 Task: Set the Billing contact to 'contains' while creating a New Invoice.
Action: Mouse moved to (158, 18)
Screenshot: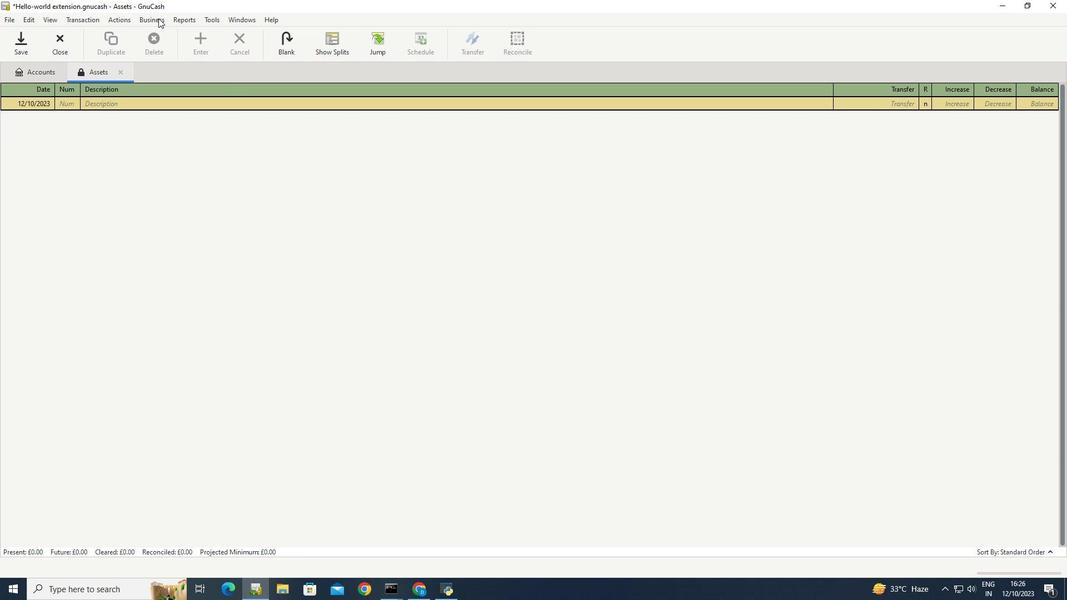 
Action: Mouse pressed left at (158, 18)
Screenshot: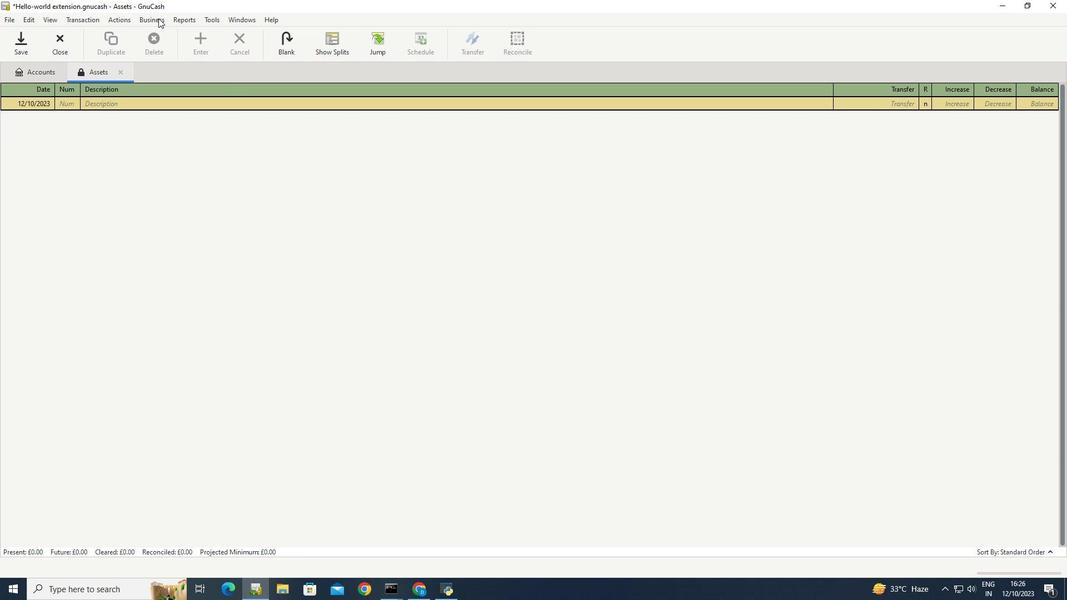 
Action: Mouse moved to (285, 75)
Screenshot: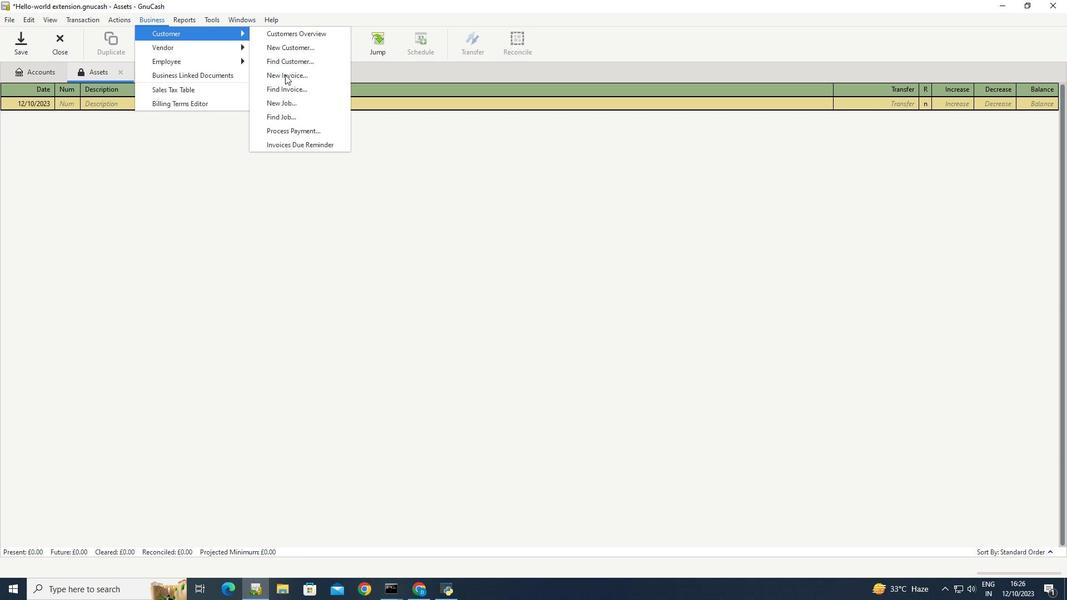 
Action: Mouse pressed left at (285, 75)
Screenshot: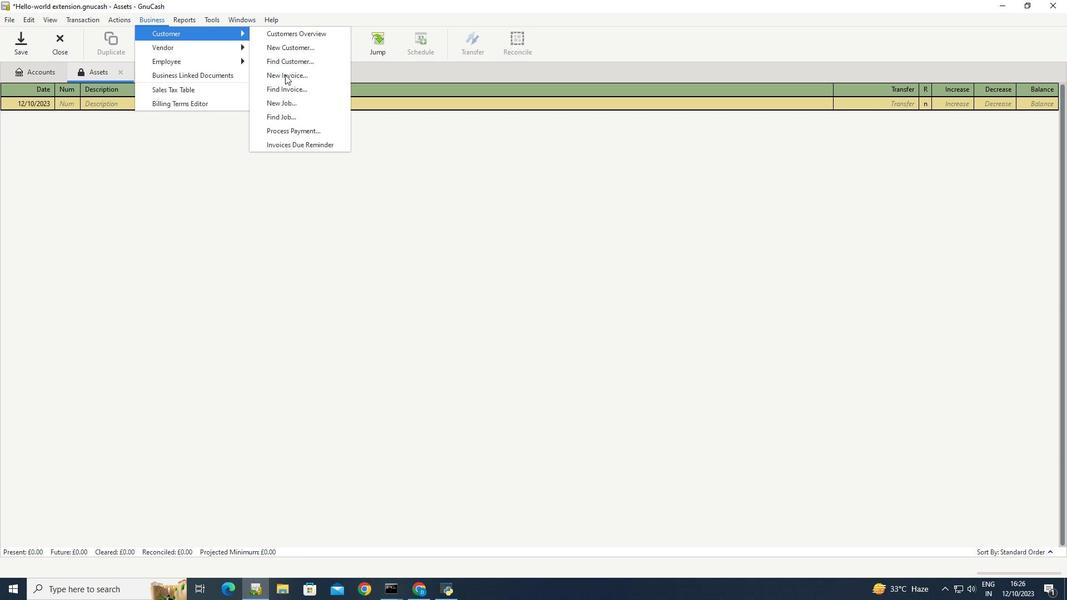
Action: Mouse moved to (597, 293)
Screenshot: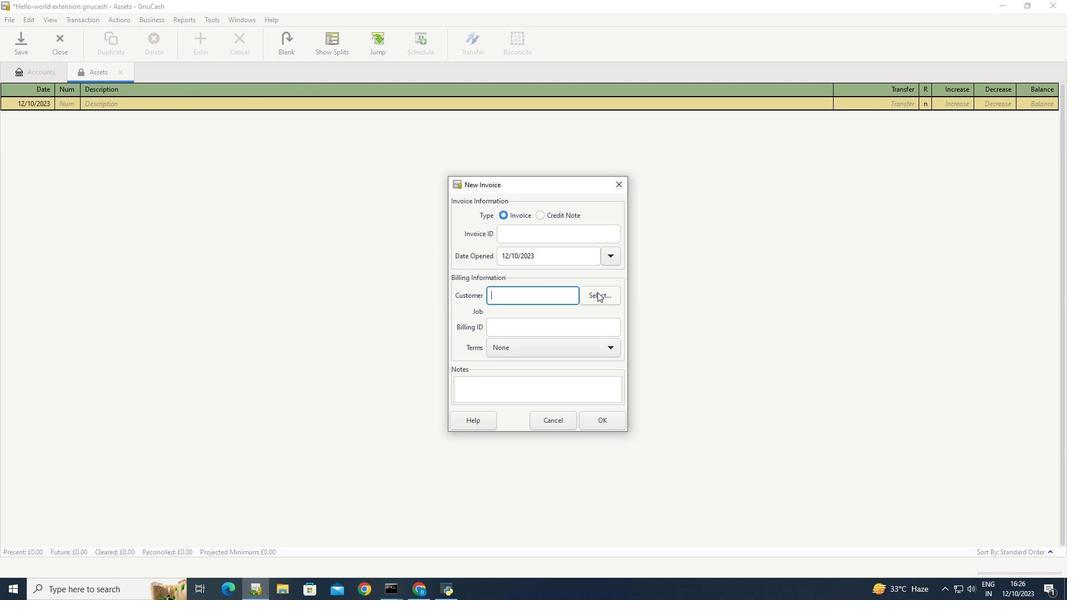 
Action: Mouse pressed left at (597, 293)
Screenshot: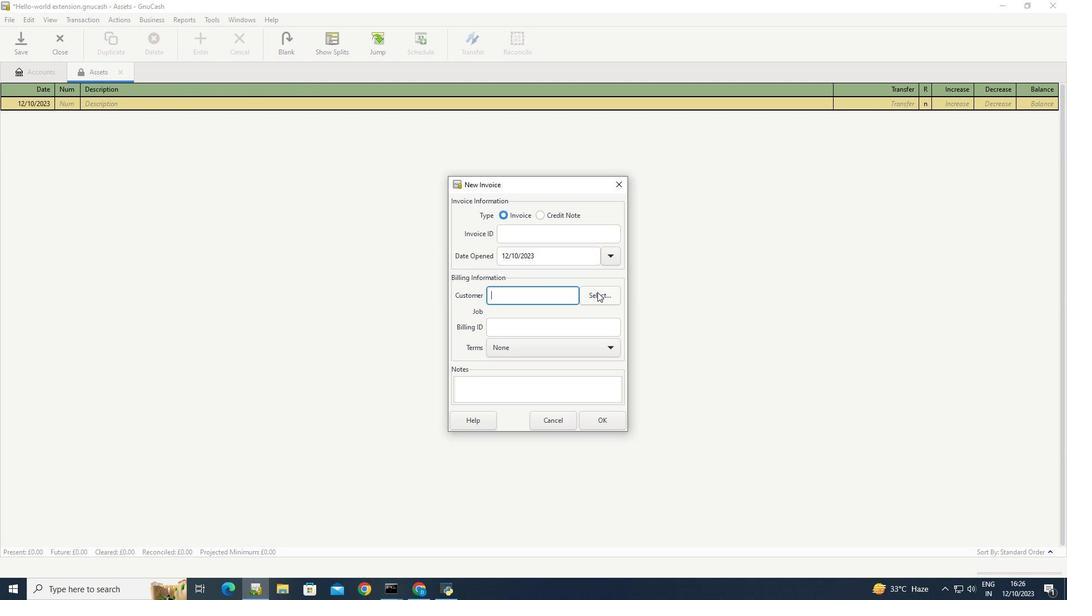 
Action: Mouse moved to (417, 259)
Screenshot: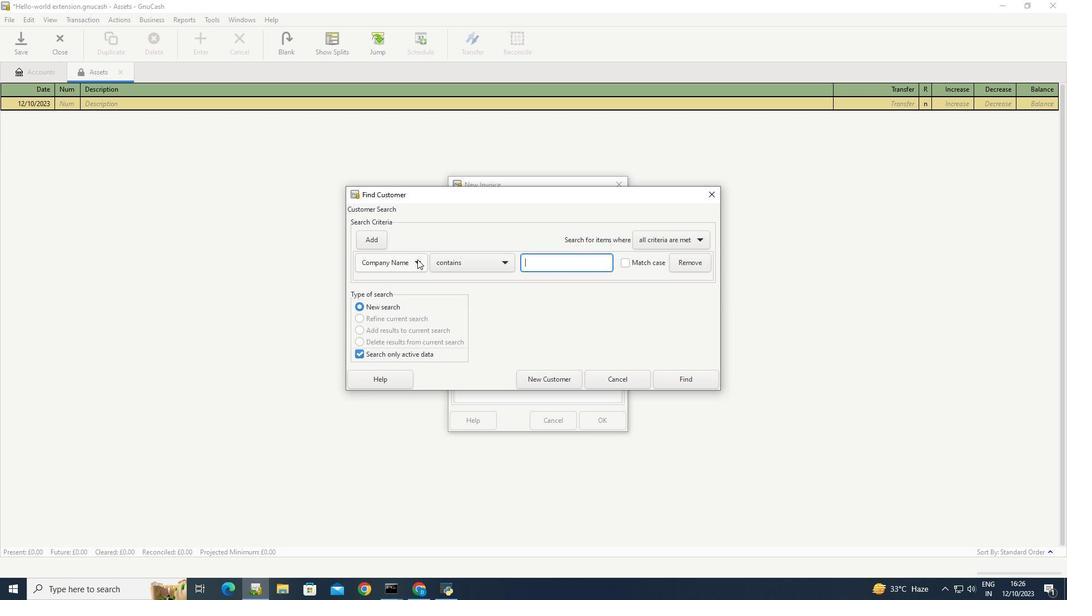 
Action: Mouse pressed left at (417, 259)
Screenshot: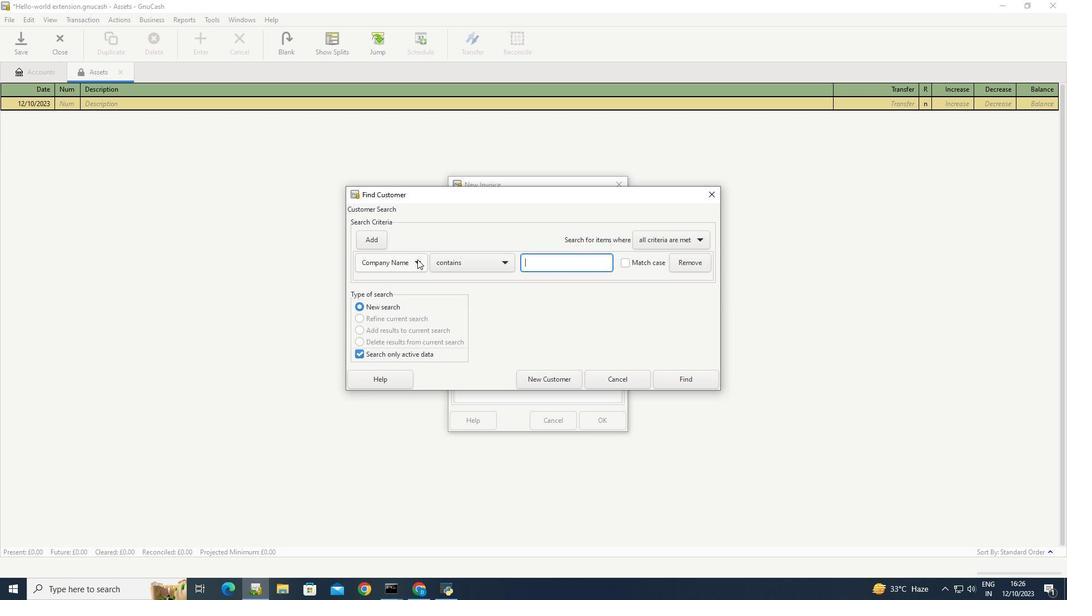 
Action: Mouse moved to (382, 298)
Screenshot: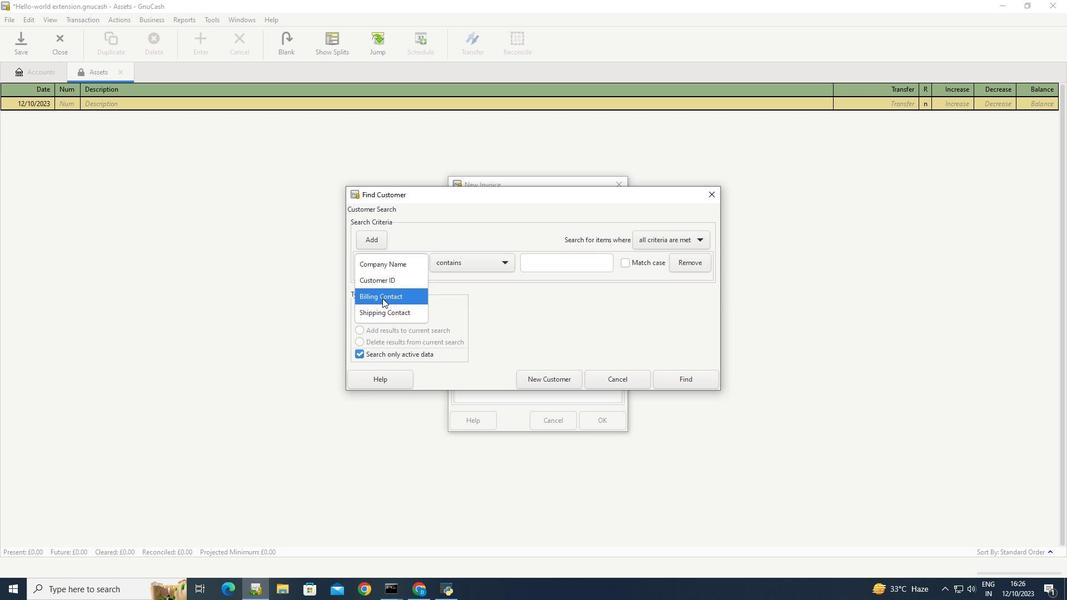 
Action: Mouse pressed left at (382, 298)
Screenshot: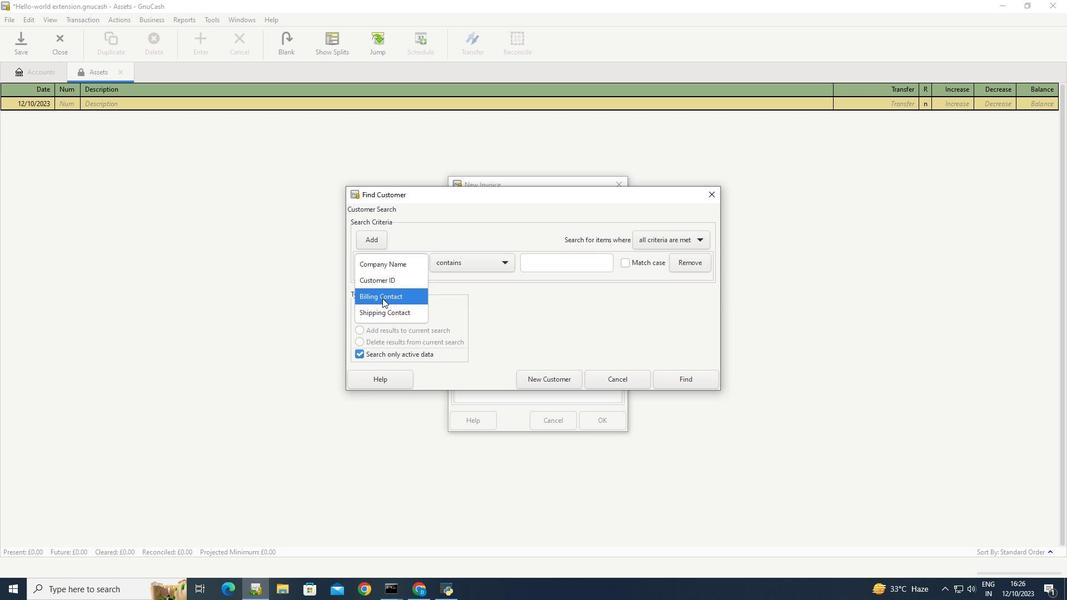 
Action: Mouse moved to (509, 261)
Screenshot: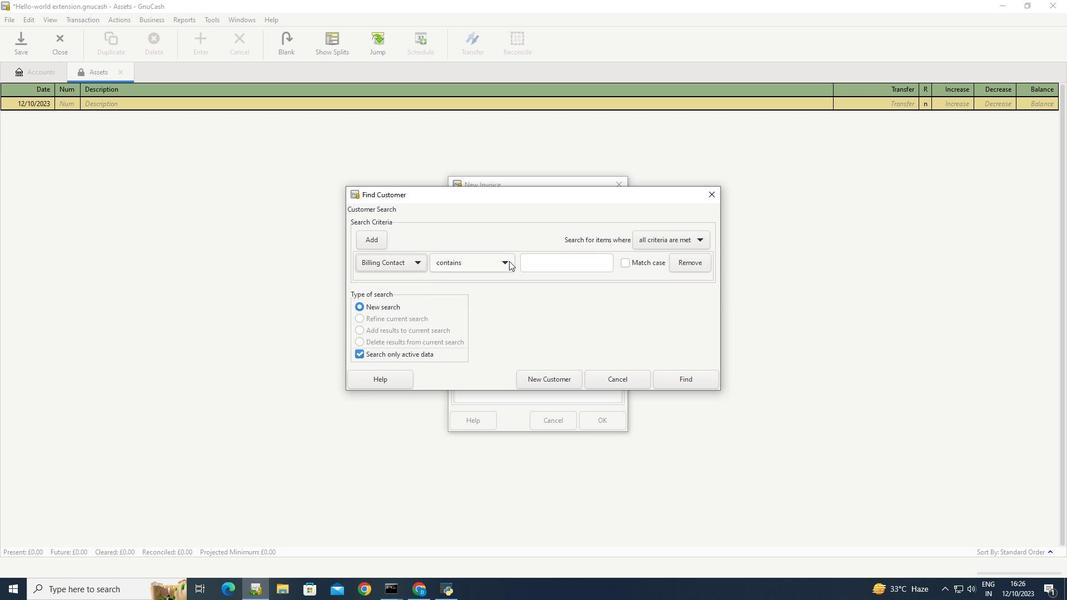 
Action: Mouse pressed left at (509, 261)
Screenshot: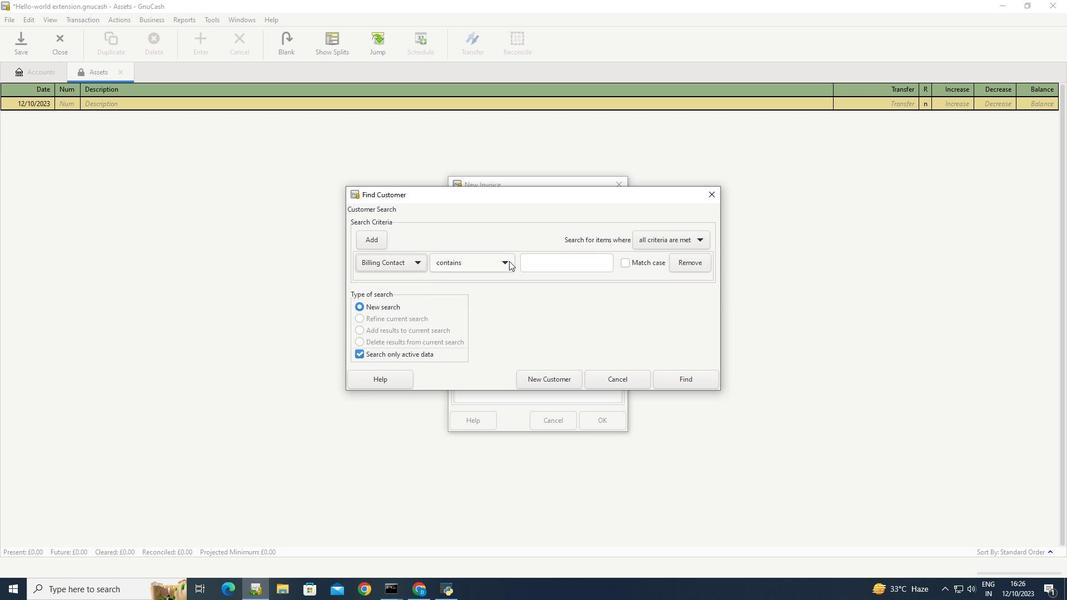 
Action: Mouse moved to (447, 265)
Screenshot: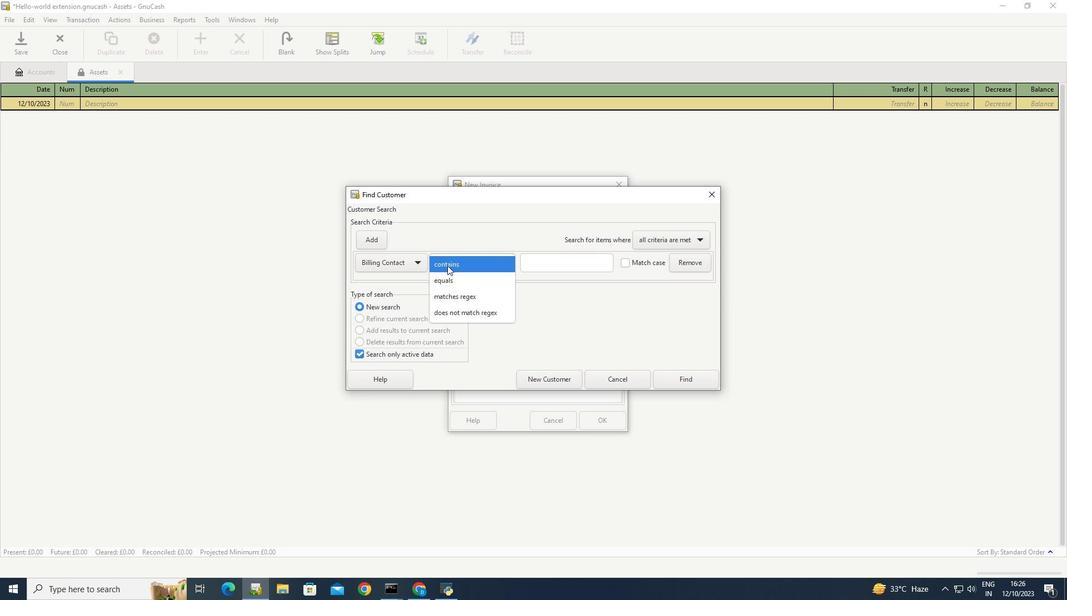 
Action: Mouse pressed left at (447, 265)
Screenshot: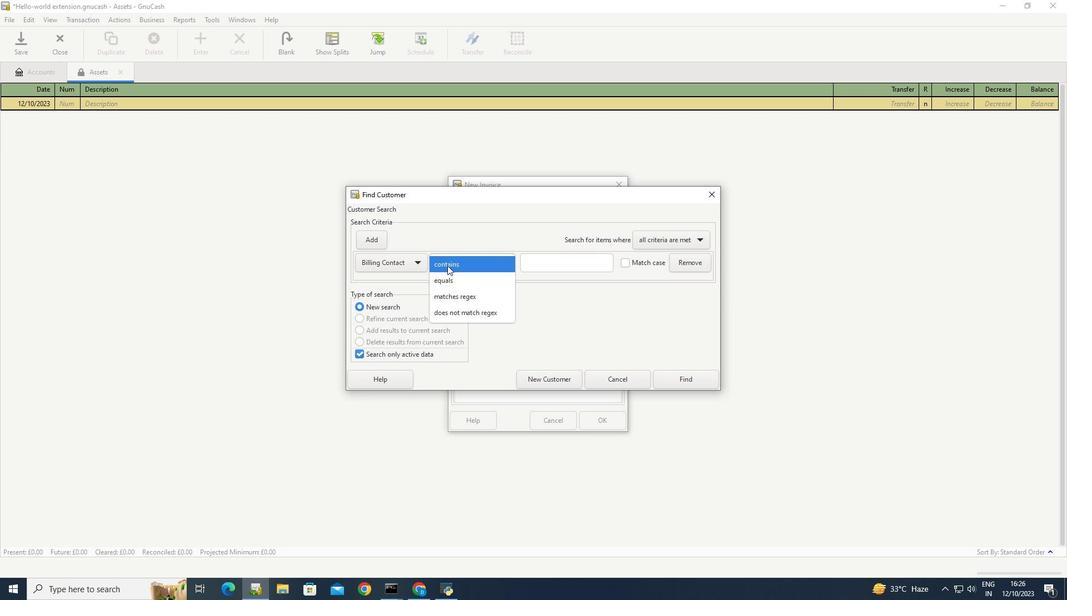 
Action: Mouse moved to (544, 315)
Screenshot: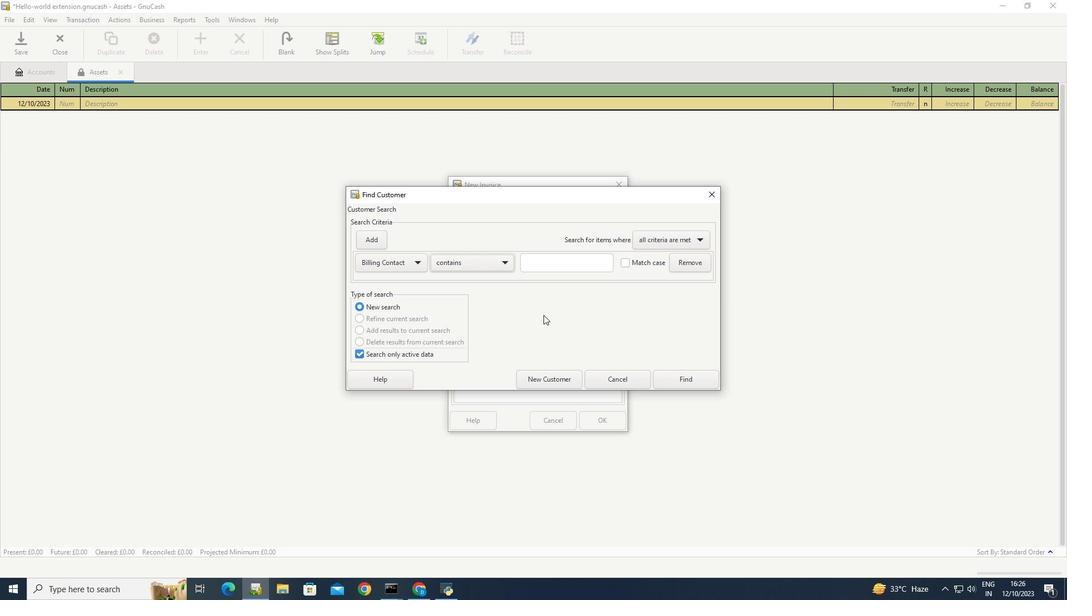 
Action: Mouse pressed left at (544, 315)
Screenshot: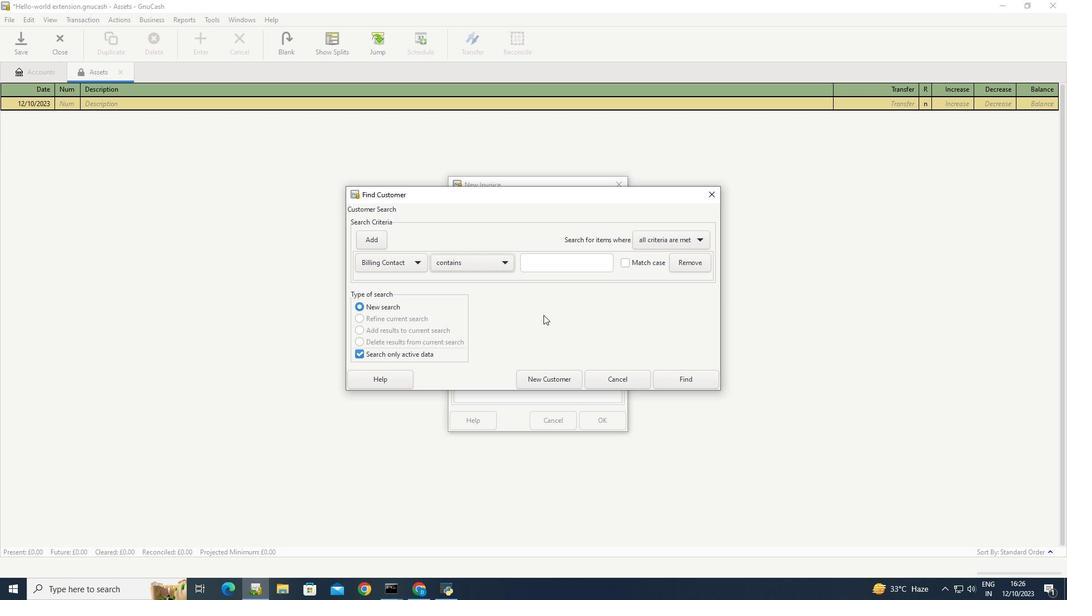 
